 Task: Select a schedule automation every year on the 4th of April at 02:00 PM.
Action: Mouse moved to (469, 387)
Screenshot: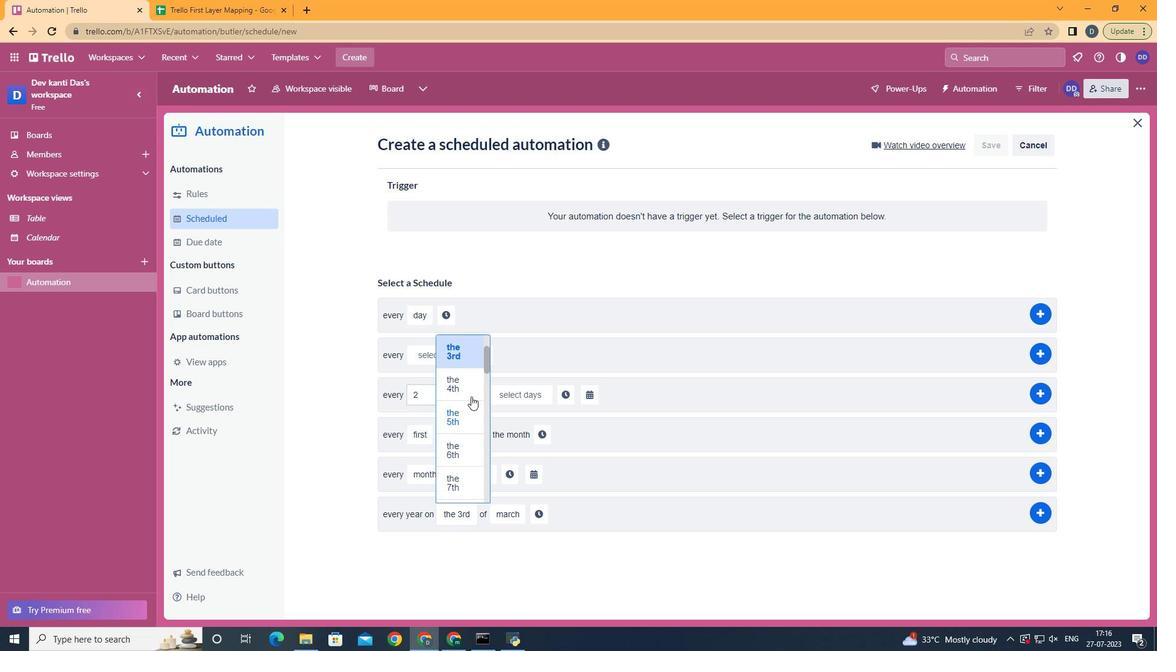 
Action: Mouse pressed left at (469, 387)
Screenshot: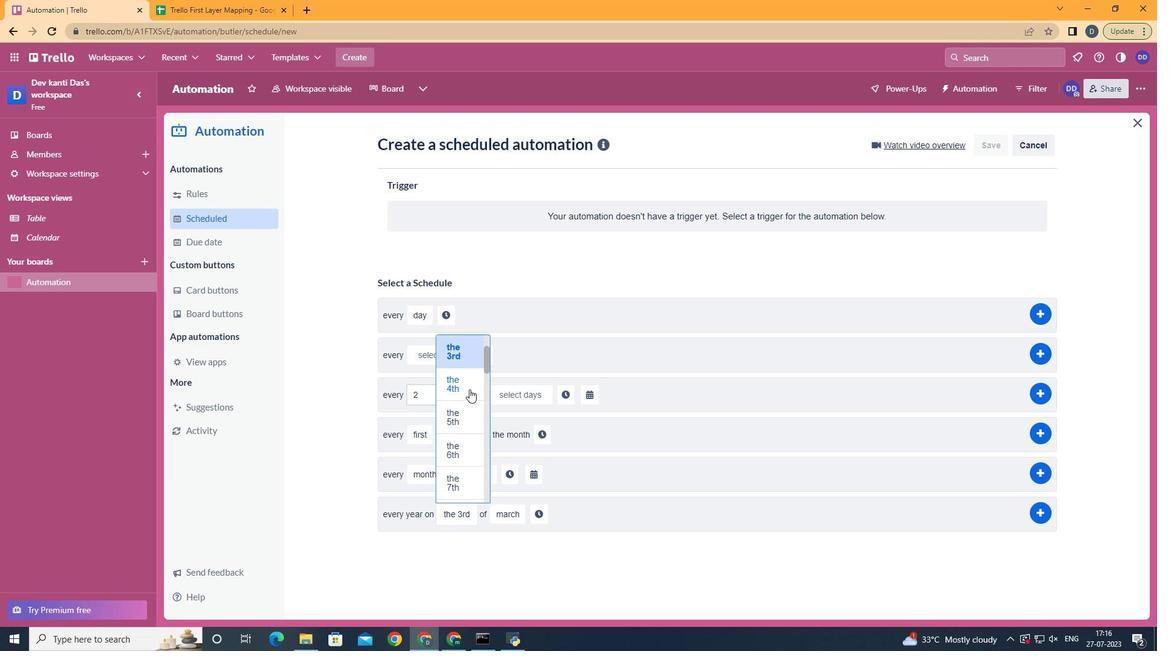 
Action: Mouse moved to (534, 376)
Screenshot: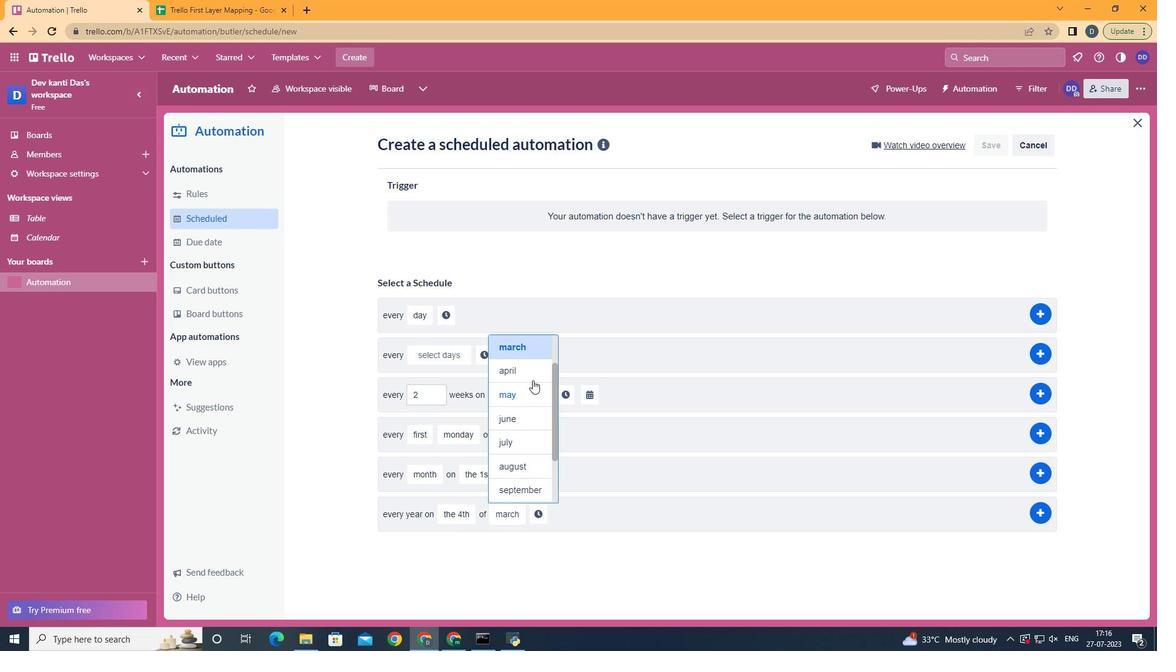
Action: Mouse pressed left at (534, 376)
Screenshot: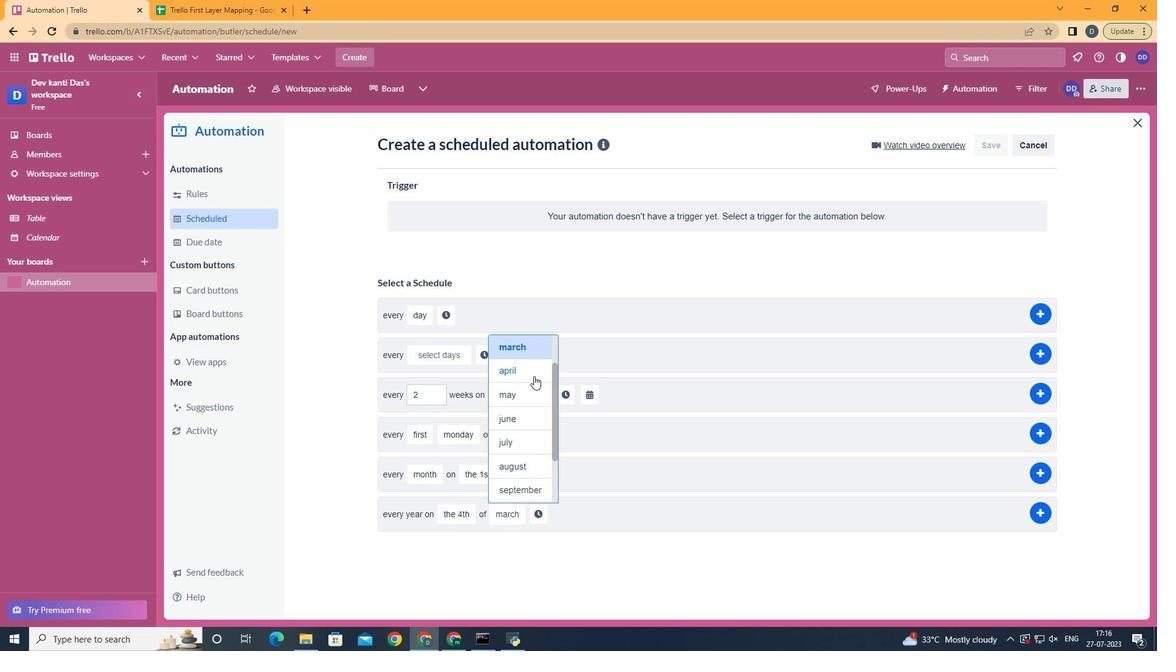 
Action: Mouse moved to (534, 522)
Screenshot: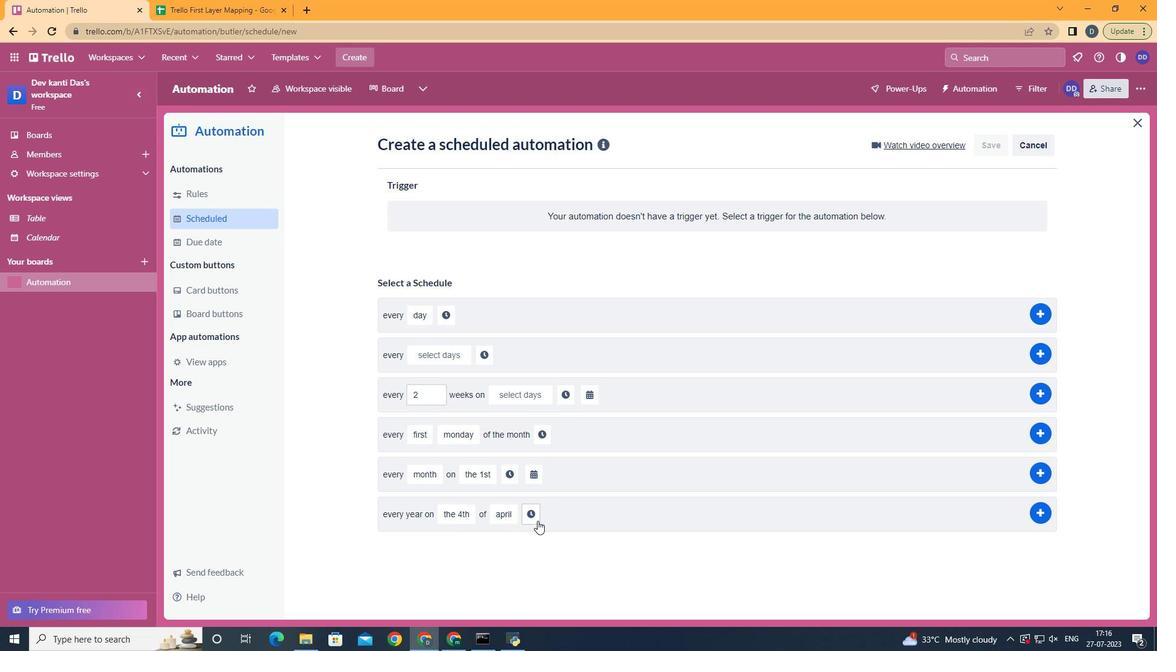
Action: Mouse pressed left at (534, 522)
Screenshot: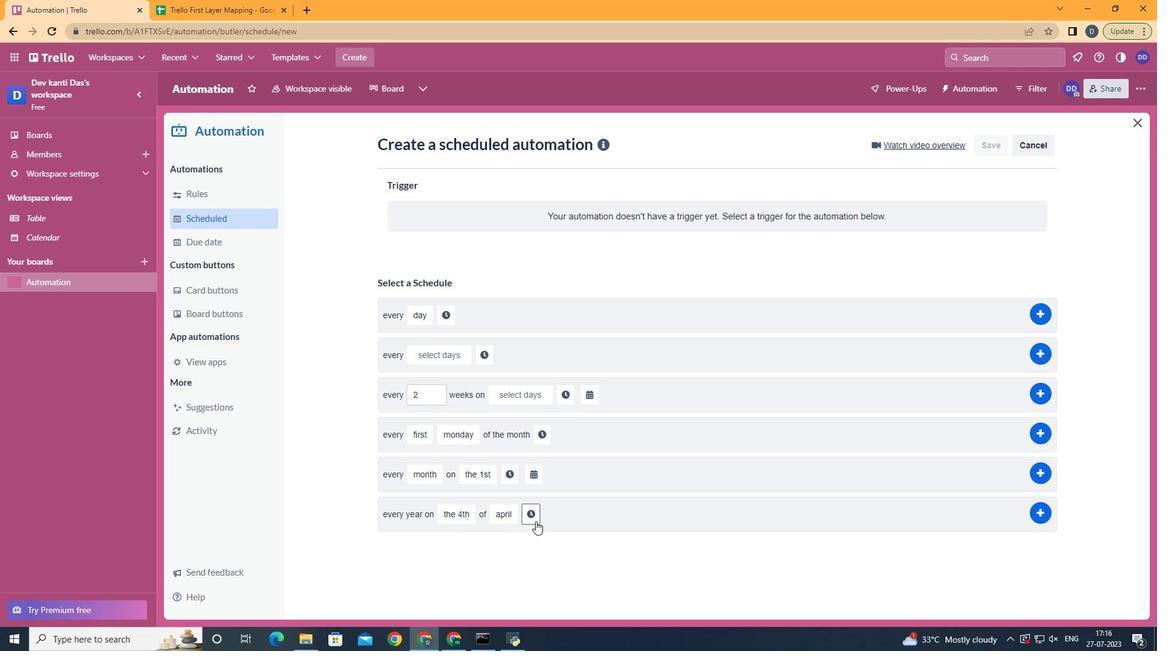 
Action: Mouse moved to (561, 515)
Screenshot: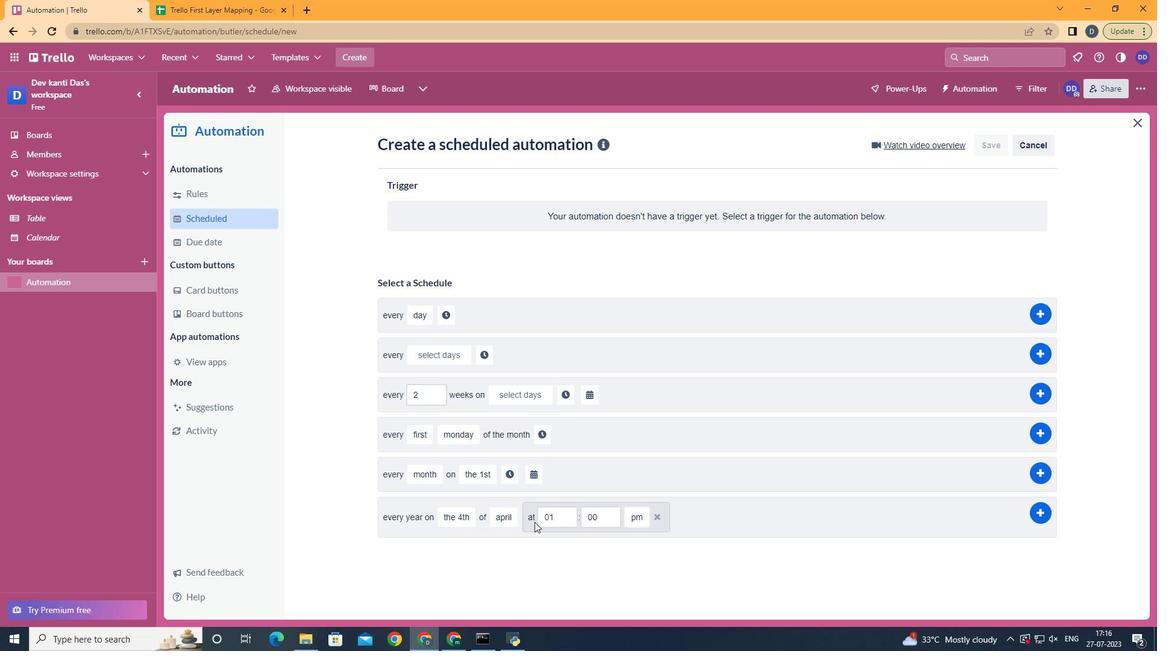 
Action: Mouse pressed left at (561, 515)
Screenshot: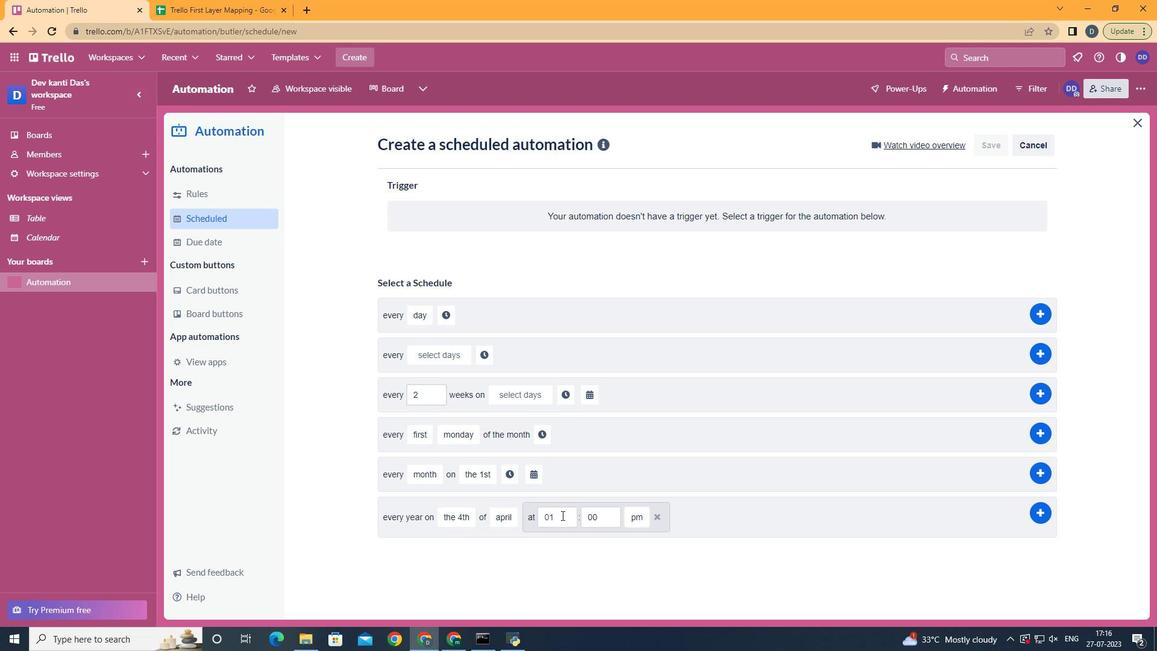
Action: Key pressed <Key.backspace><Key.backspace>02
Screenshot: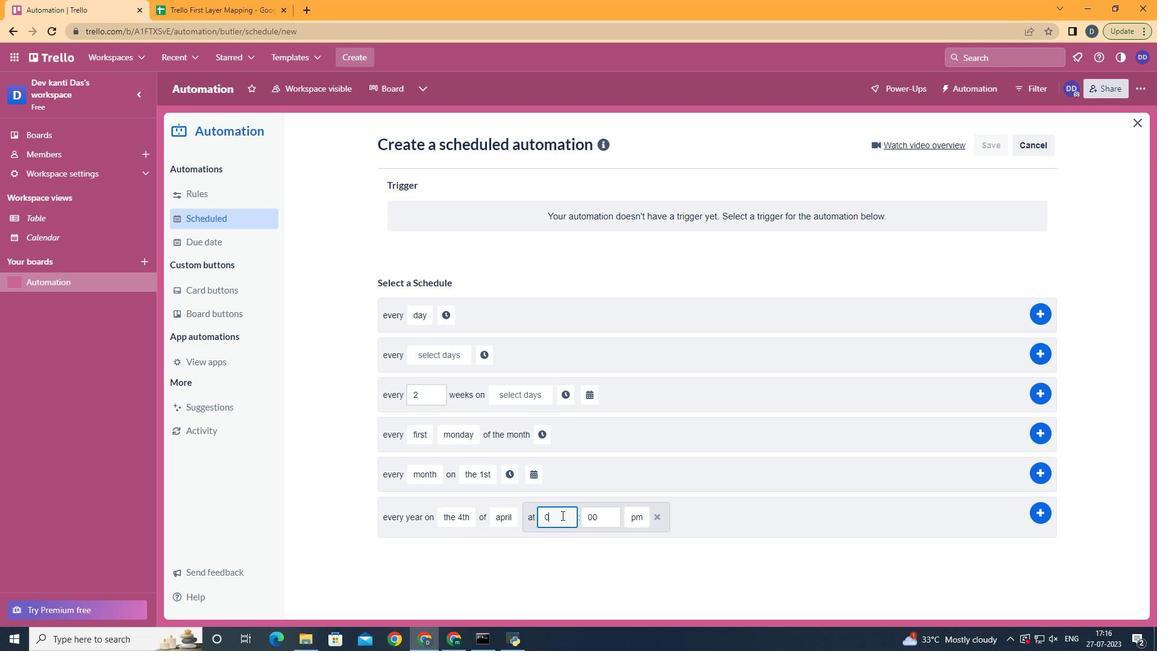 
Action: Mouse moved to (645, 564)
Screenshot: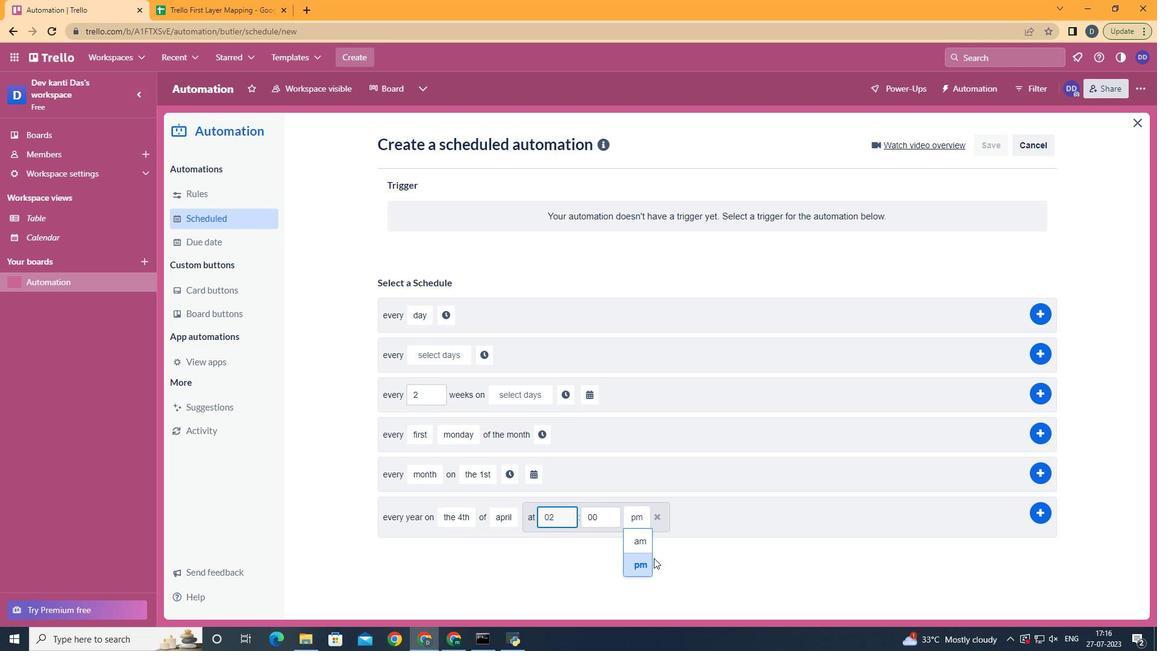 
Action: Mouse pressed left at (645, 564)
Screenshot: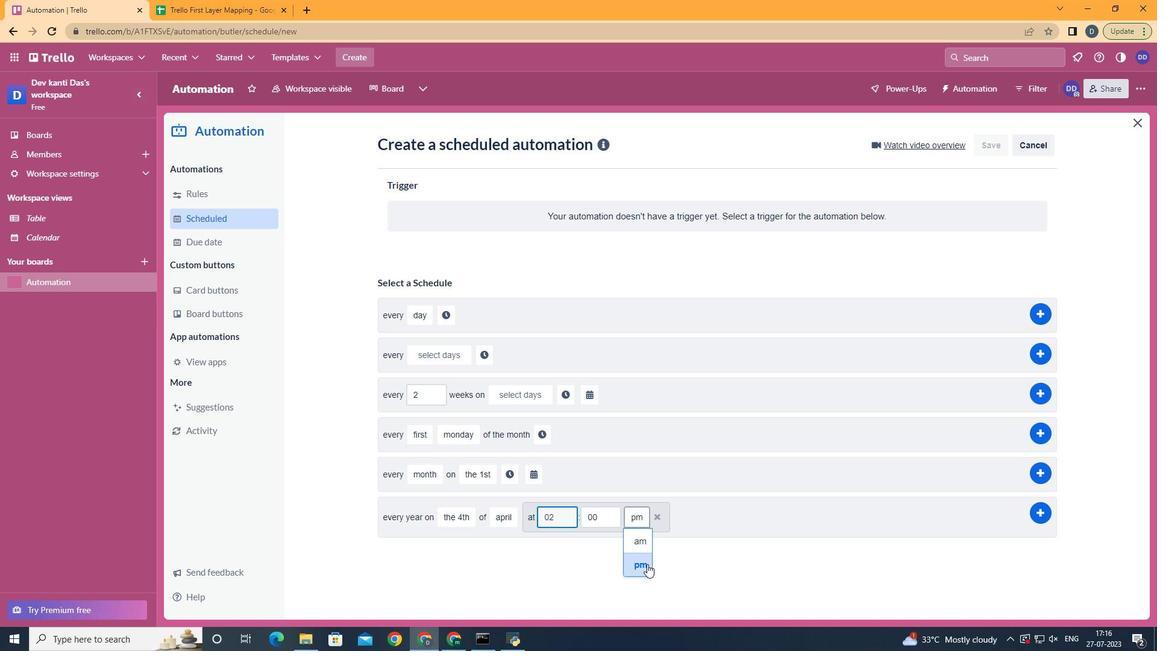 
Action: Mouse moved to (643, 564)
Screenshot: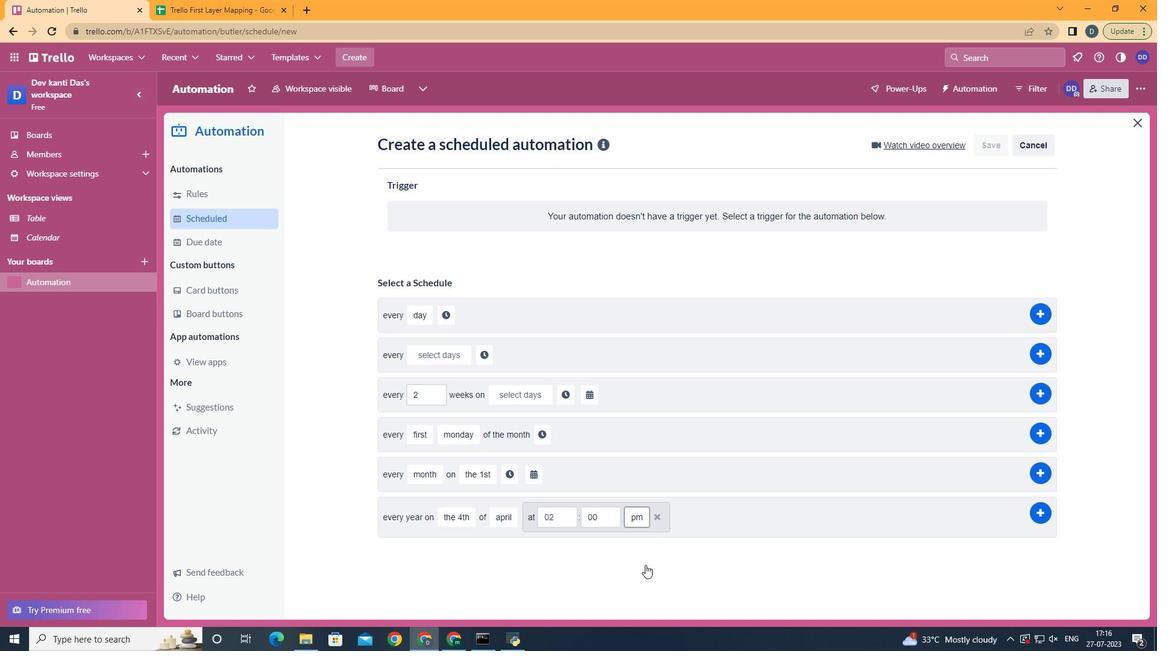 
